 Task: Create a task  Implement a new cloud-based vendor management system for a company , assign it to team member softage.1@softage.net in the project BellTech and update the status of the task to  On Track  , set the priority of the task to Low
Action: Mouse moved to (66, 48)
Screenshot: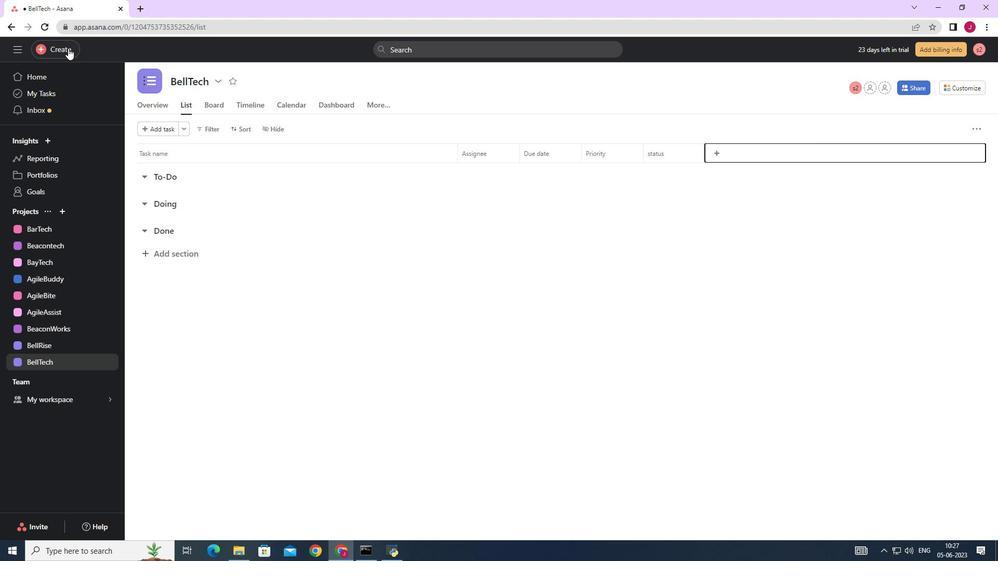 
Action: Mouse pressed left at (66, 48)
Screenshot: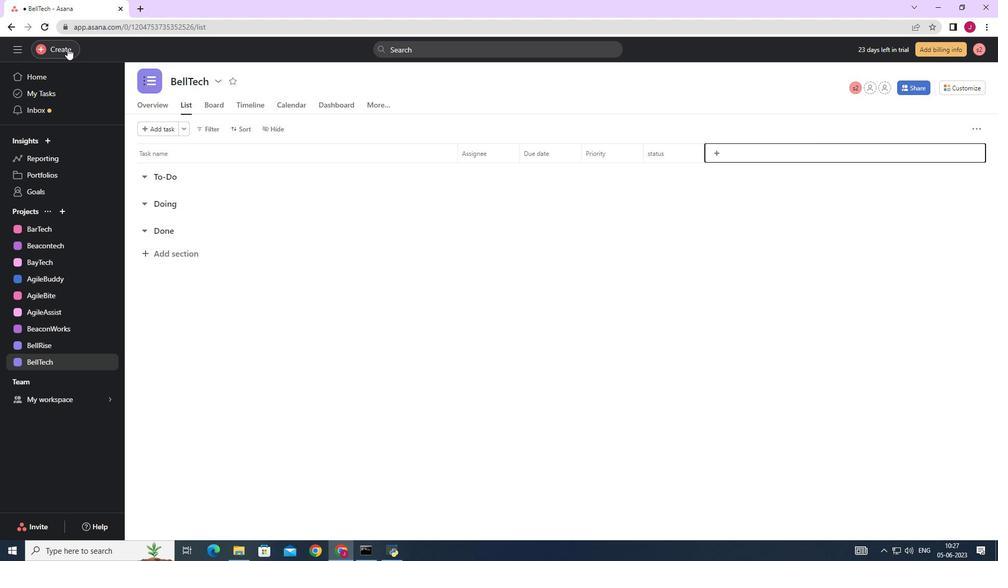 
Action: Mouse moved to (118, 49)
Screenshot: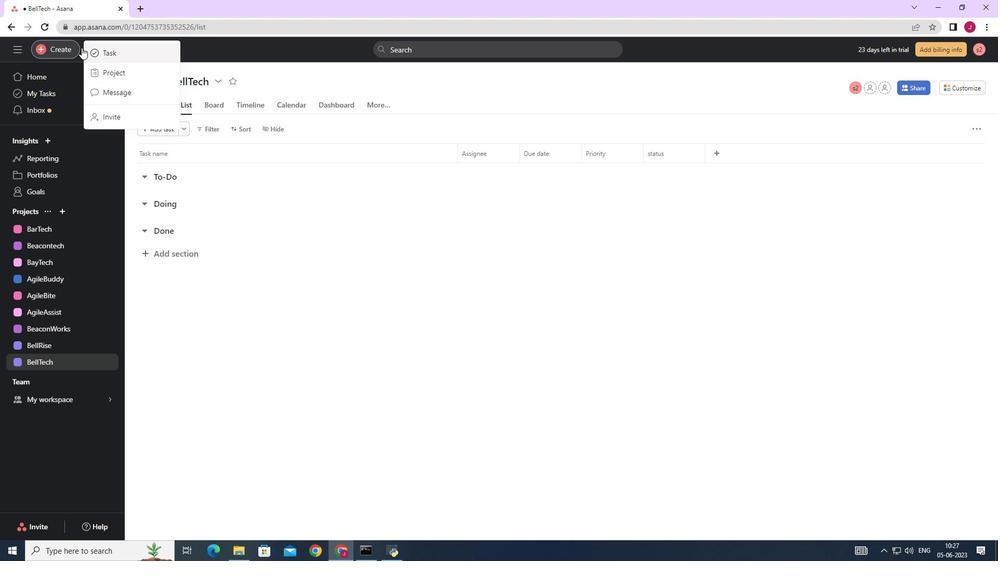 
Action: Mouse pressed left at (118, 49)
Screenshot: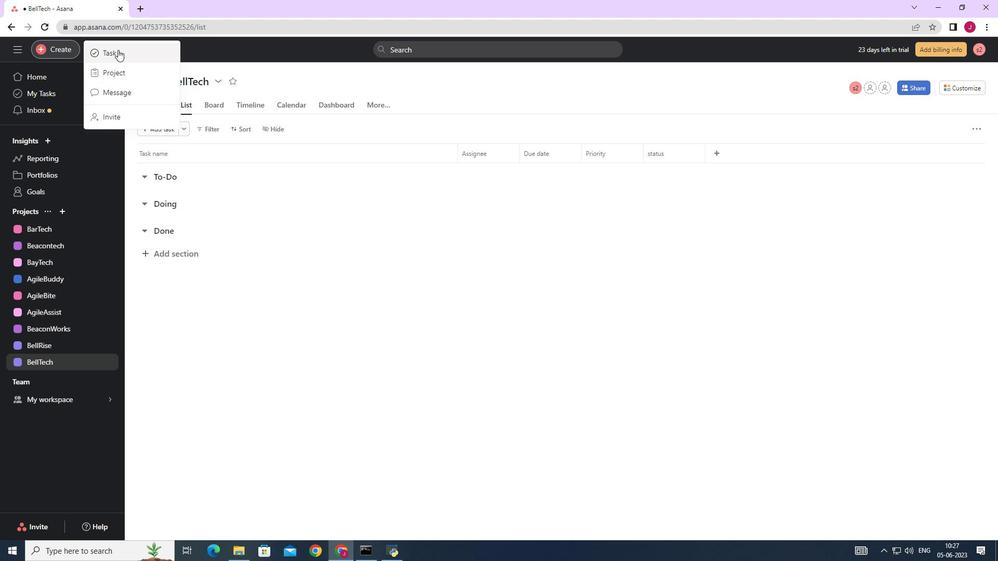 
Action: Mouse moved to (831, 343)
Screenshot: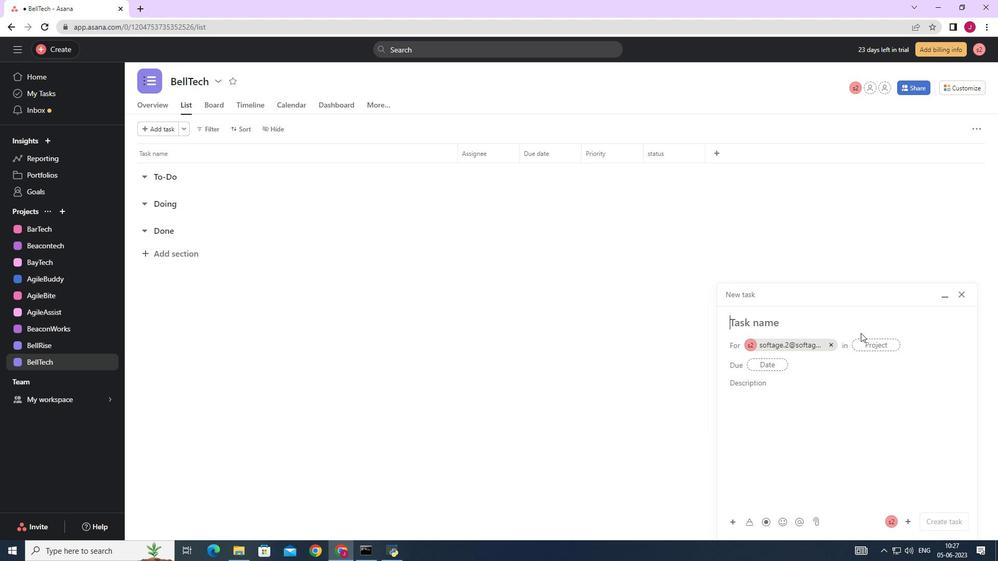 
Action: Mouse pressed left at (831, 343)
Screenshot: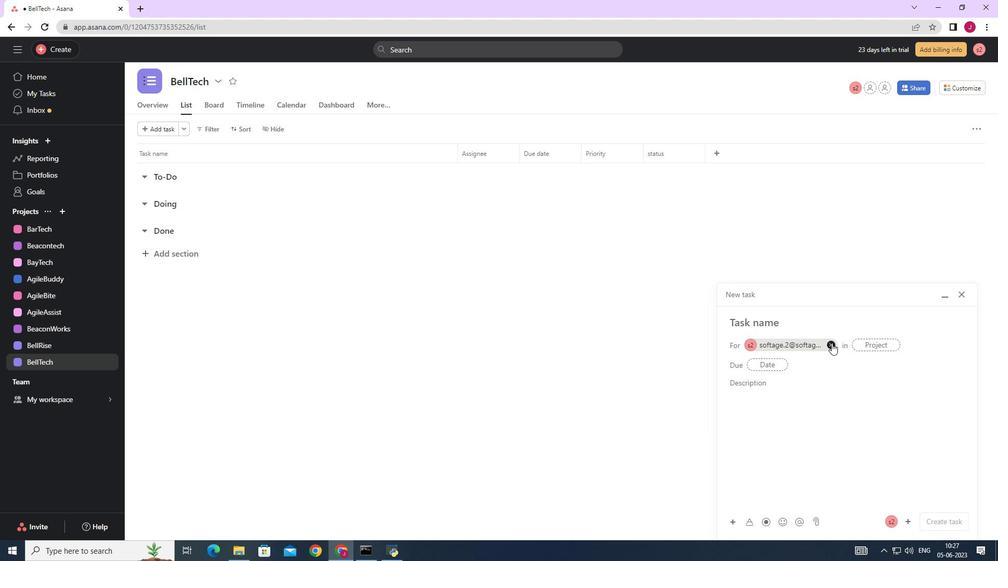 
Action: Mouse moved to (771, 325)
Screenshot: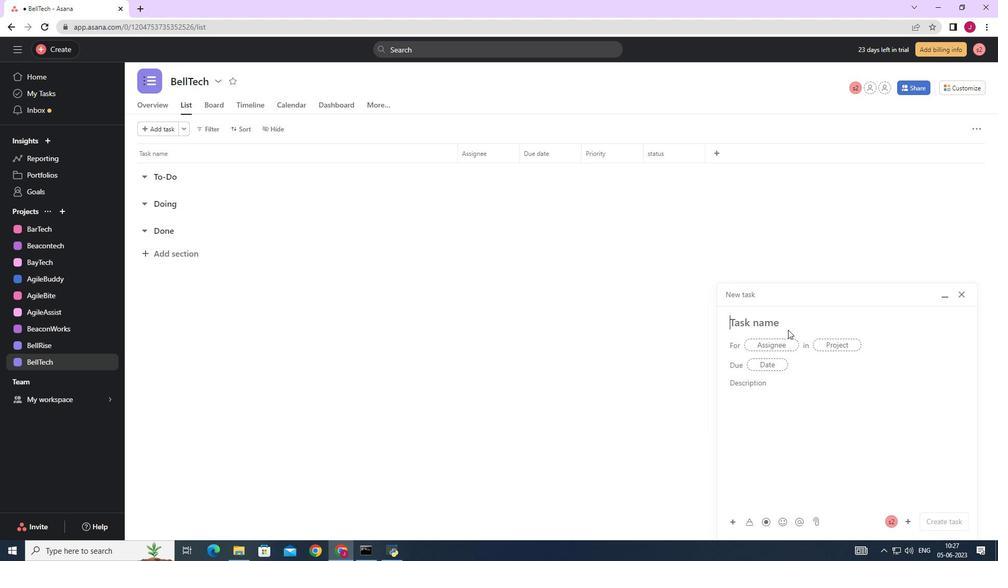
Action: Mouse pressed left at (771, 325)
Screenshot: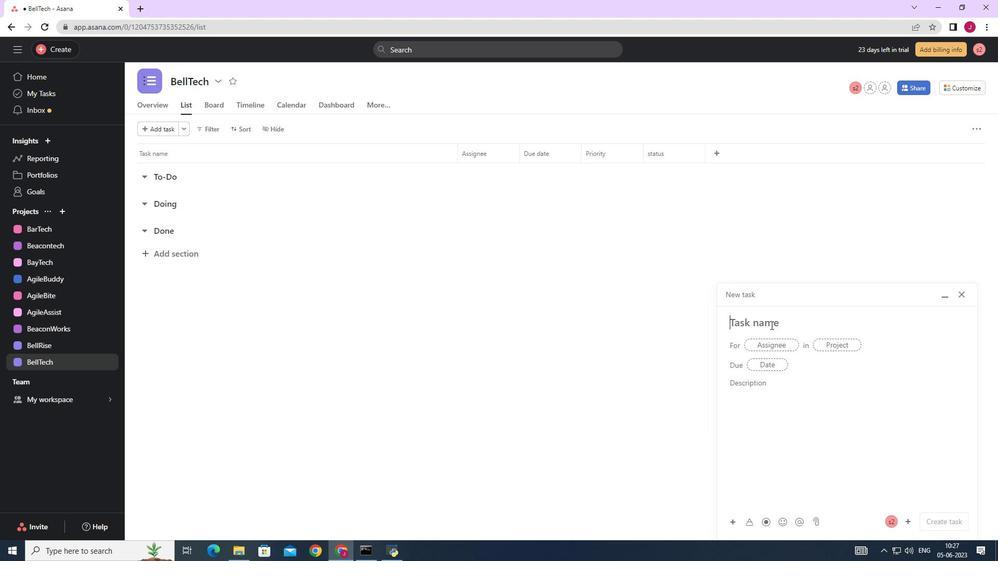 
Action: Mouse moved to (771, 322)
Screenshot: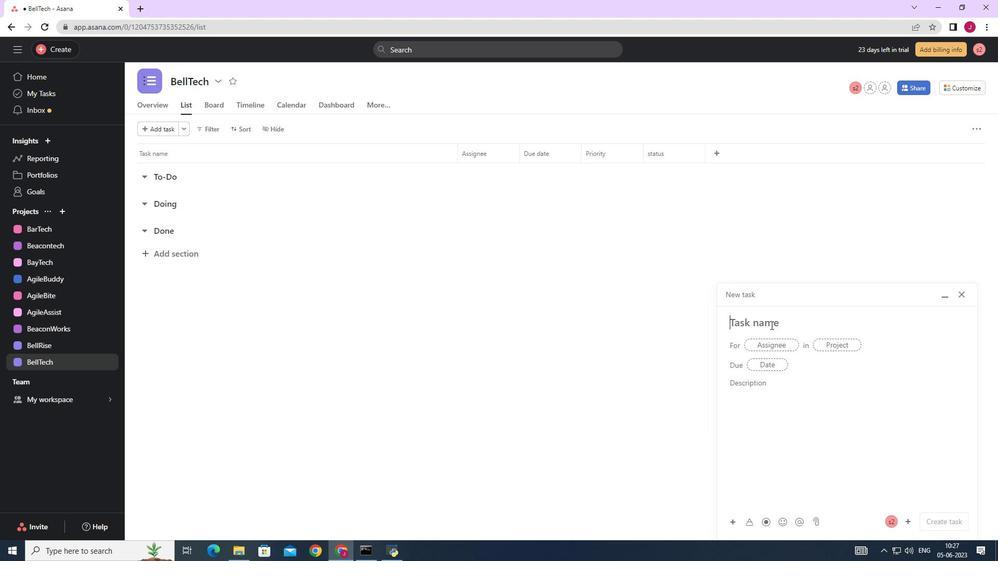 
Action: Key pressed <Key.caps_lock>I<Key.caps_lock>mplement<Key.space>a<Key.space>new<Key.space>cloud-new<Key.space><Key.backspace><Key.backspace><Key.backspace><Key.backspace>based<Key.space>vendor<Key.space>management<Key.space>system<Key.space>for<Key.space>a<Key.space>company
Screenshot: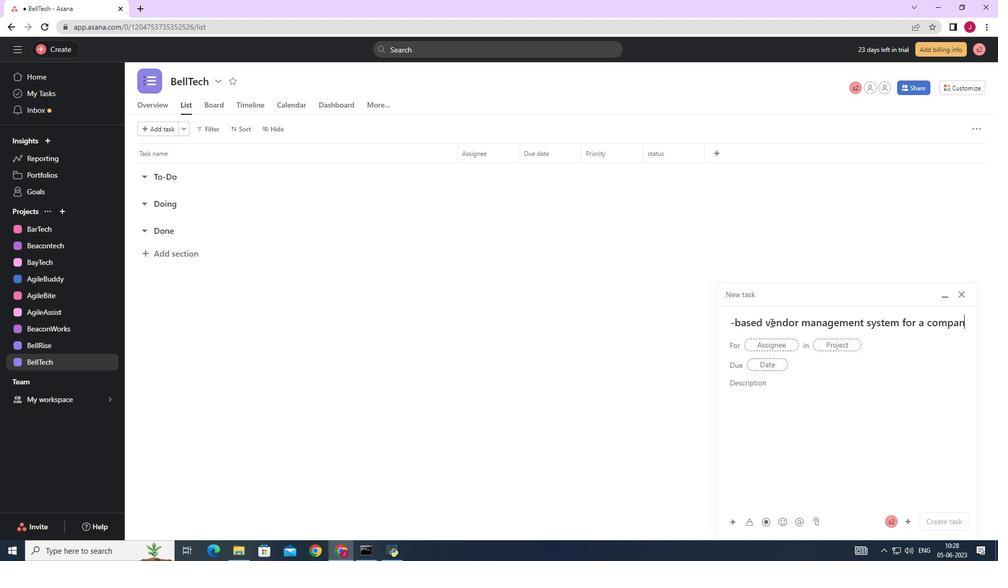 
Action: Mouse moved to (783, 345)
Screenshot: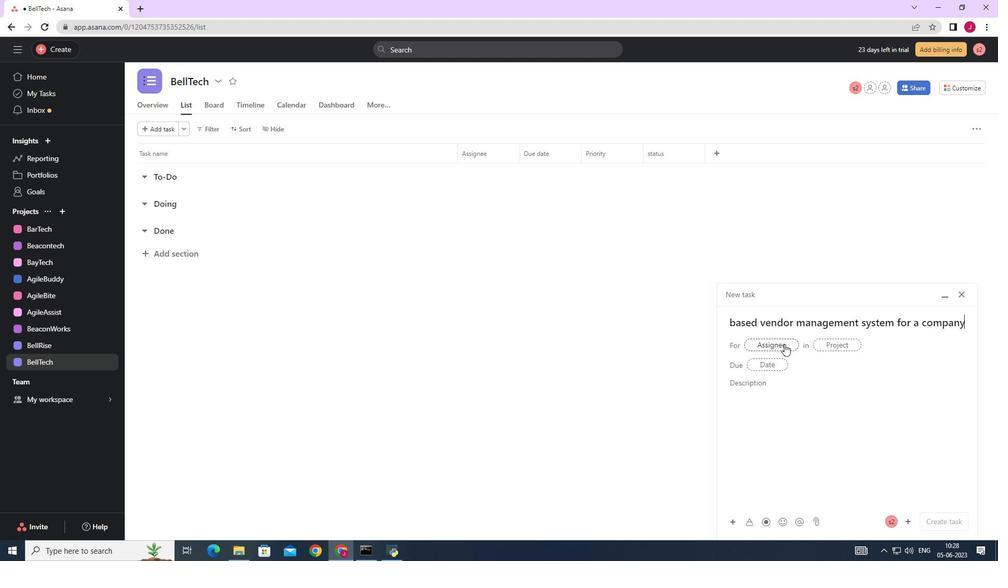 
Action: Mouse pressed left at (783, 345)
Screenshot: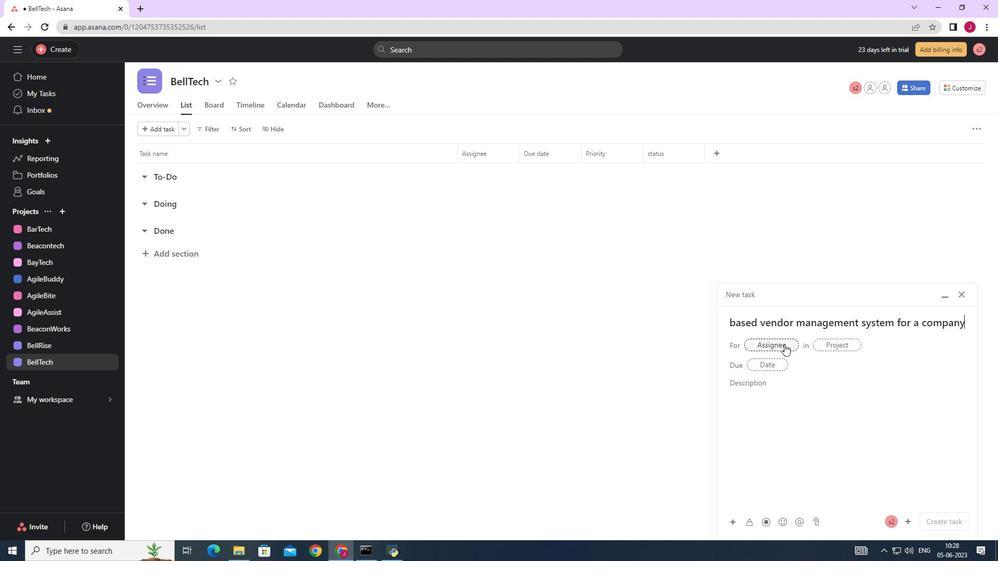 
Action: Key pressed softage.1
Screenshot: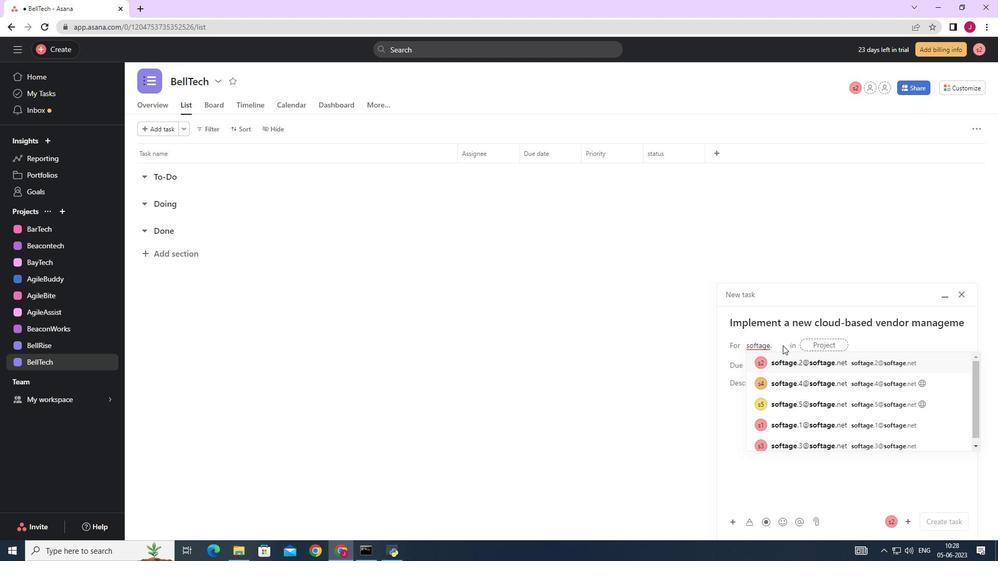 
Action: Mouse moved to (799, 364)
Screenshot: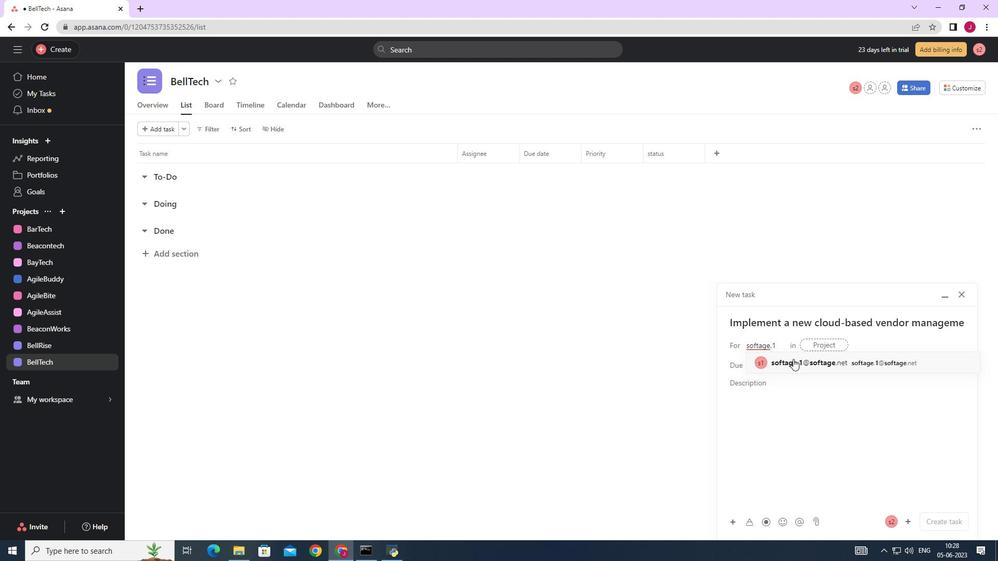 
Action: Mouse pressed left at (799, 364)
Screenshot: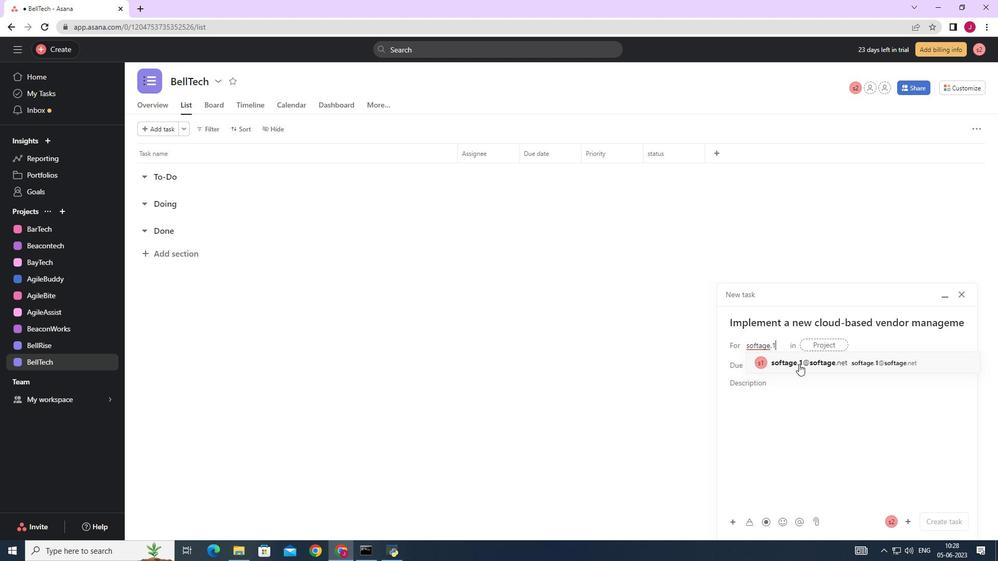 
Action: Mouse moved to (653, 362)
Screenshot: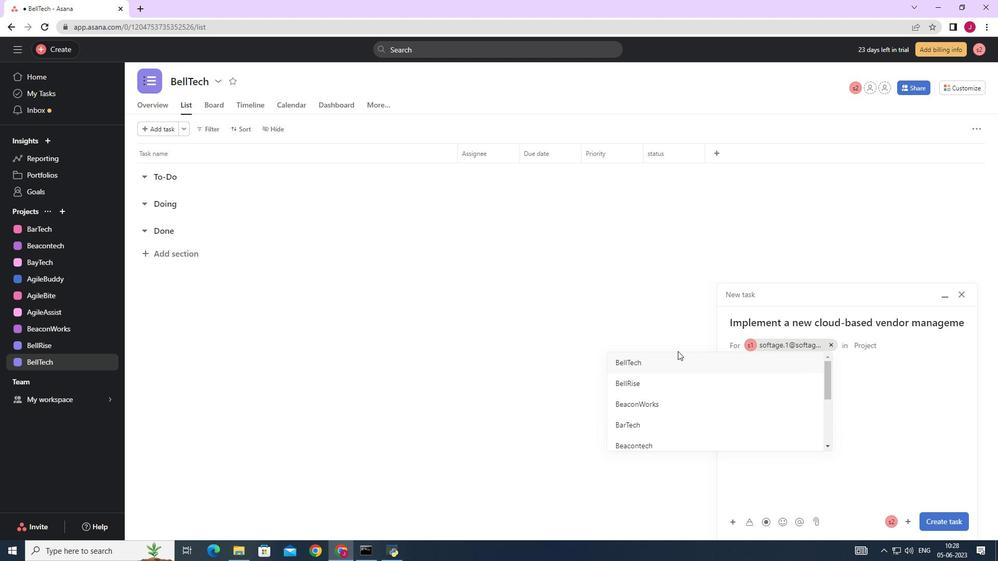 
Action: Mouse pressed left at (653, 362)
Screenshot: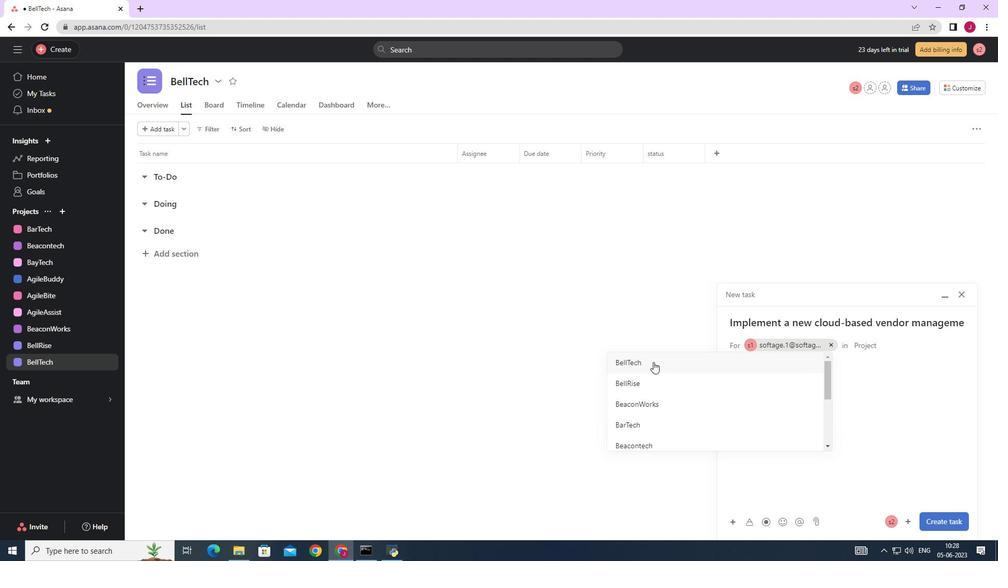 
Action: Mouse moved to (776, 380)
Screenshot: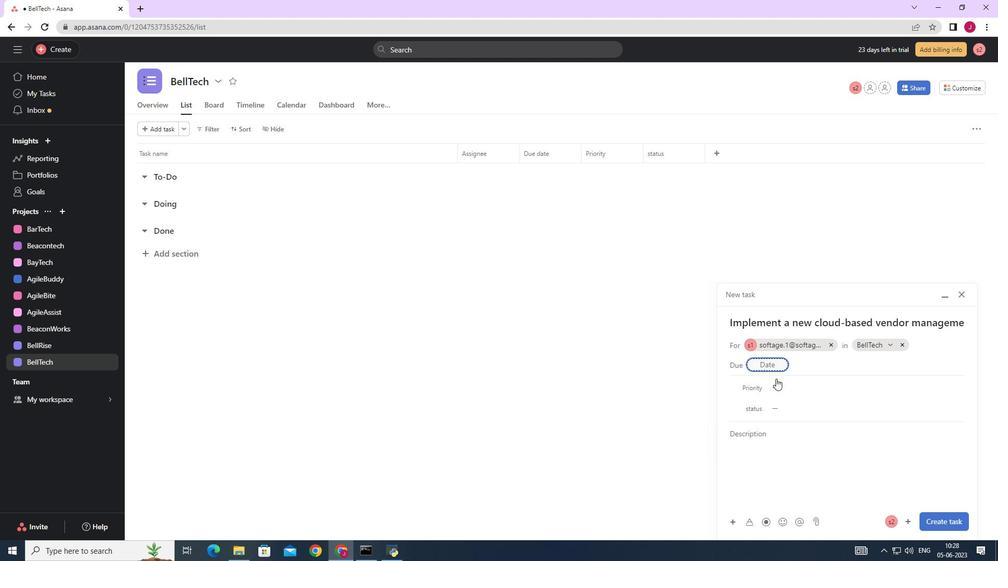
Action: Mouse pressed left at (776, 380)
Screenshot: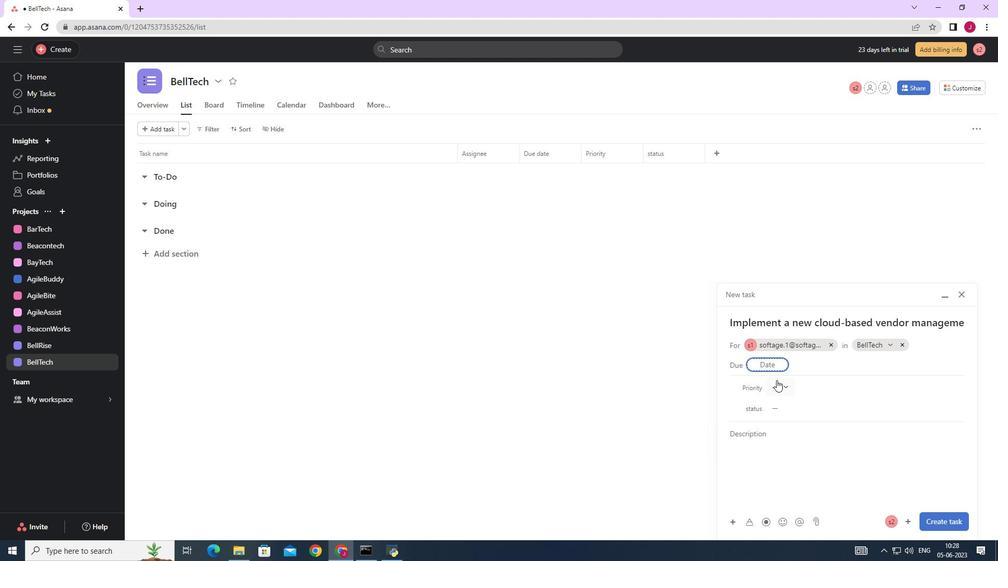 
Action: Mouse moved to (799, 460)
Screenshot: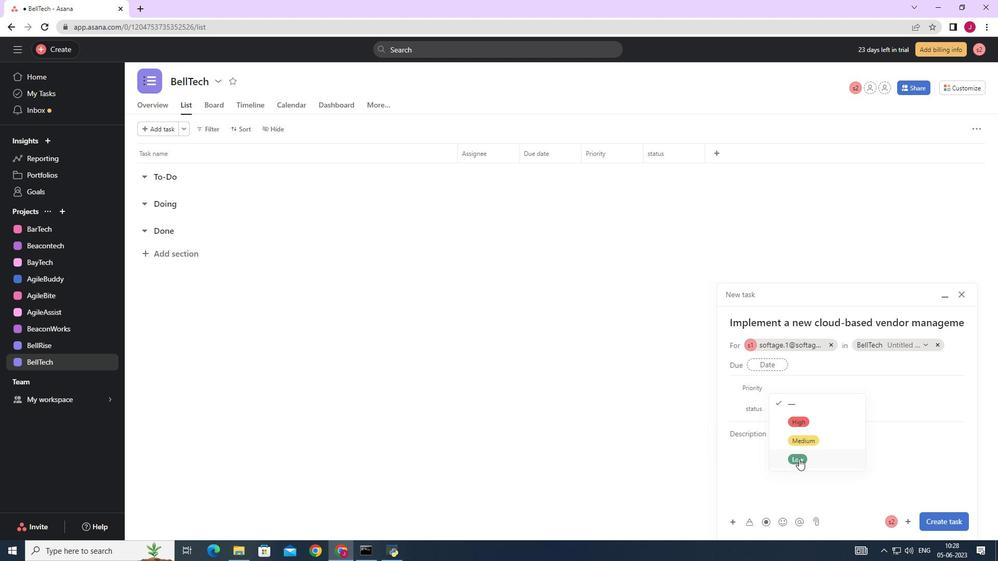 
Action: Mouse pressed left at (799, 460)
Screenshot: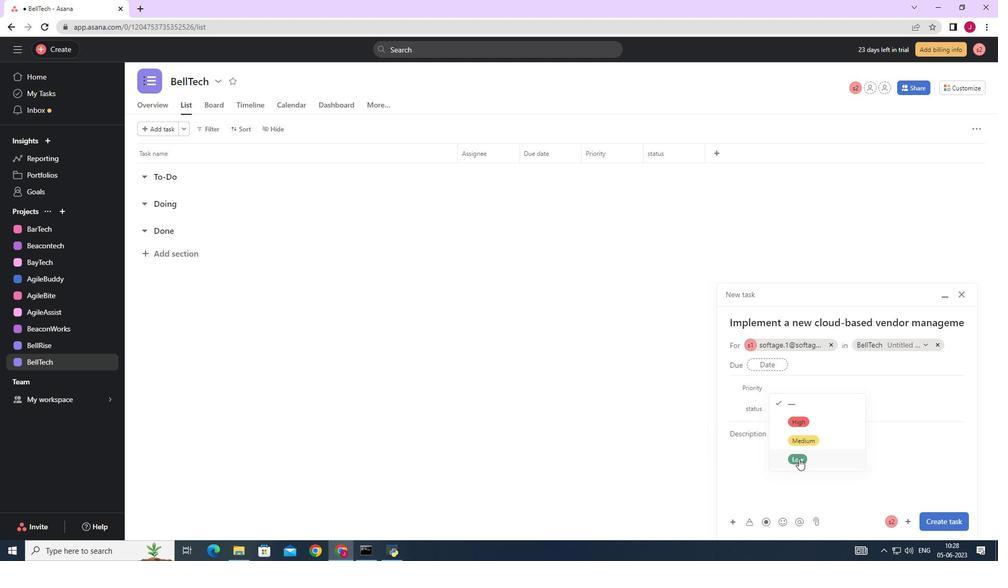 
Action: Mouse moved to (785, 408)
Screenshot: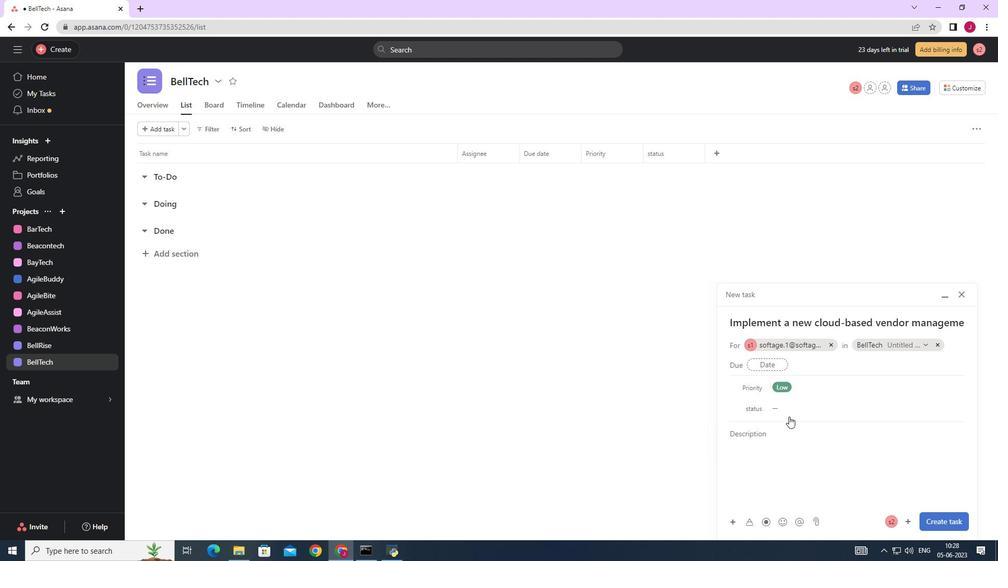 
Action: Mouse pressed left at (785, 408)
Screenshot: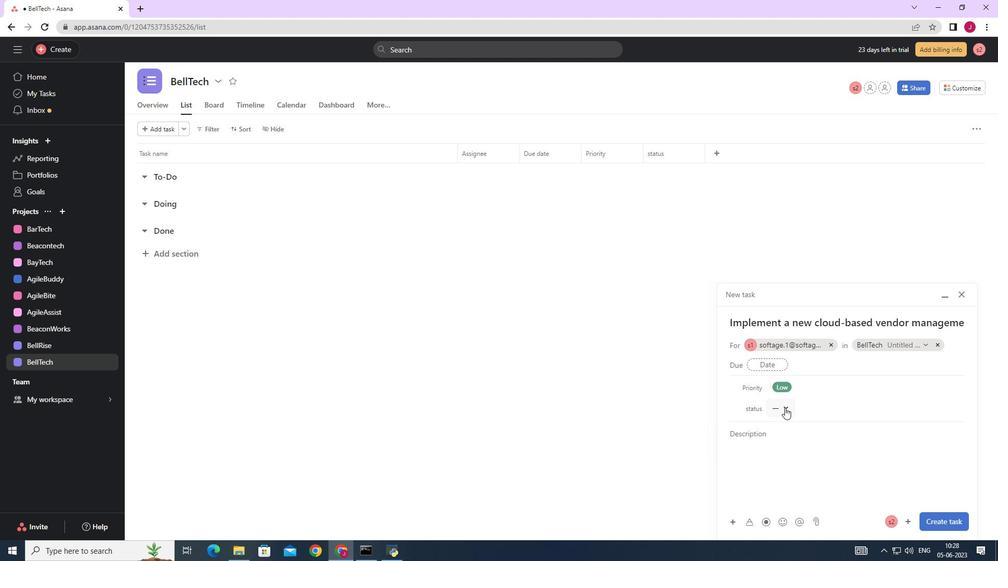 
Action: Mouse moved to (803, 437)
Screenshot: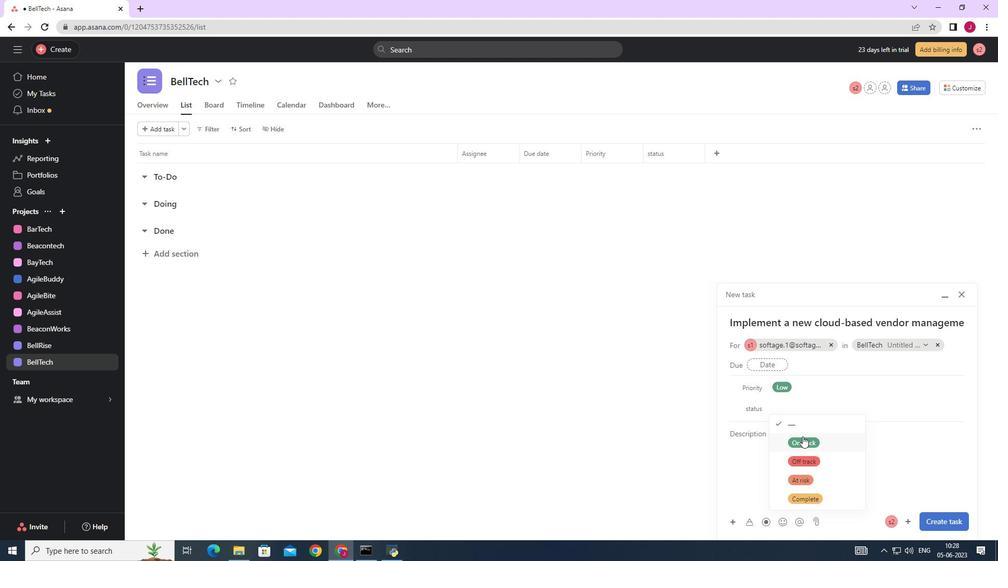 
Action: Mouse pressed left at (803, 437)
Screenshot: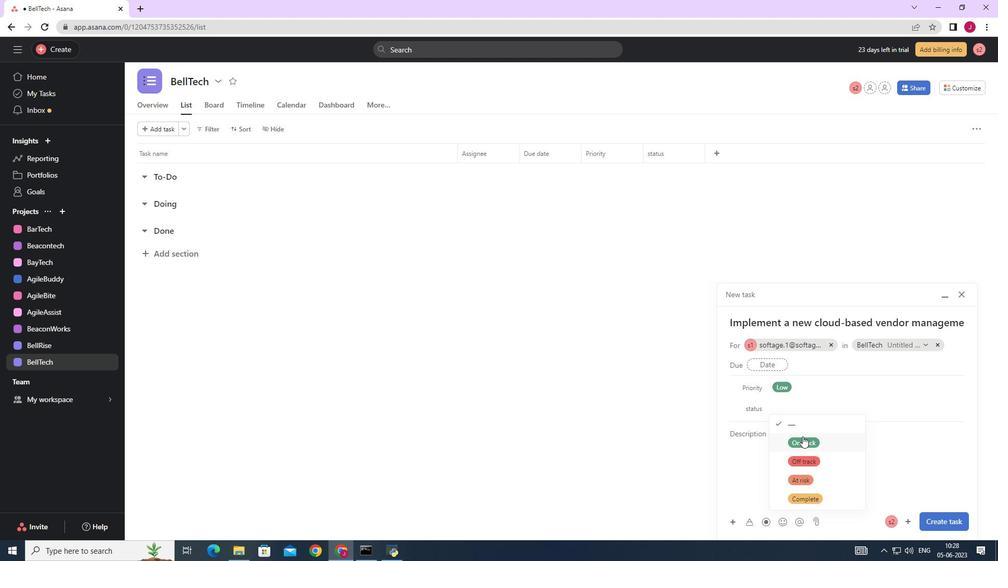 
Action: Mouse moved to (952, 518)
Screenshot: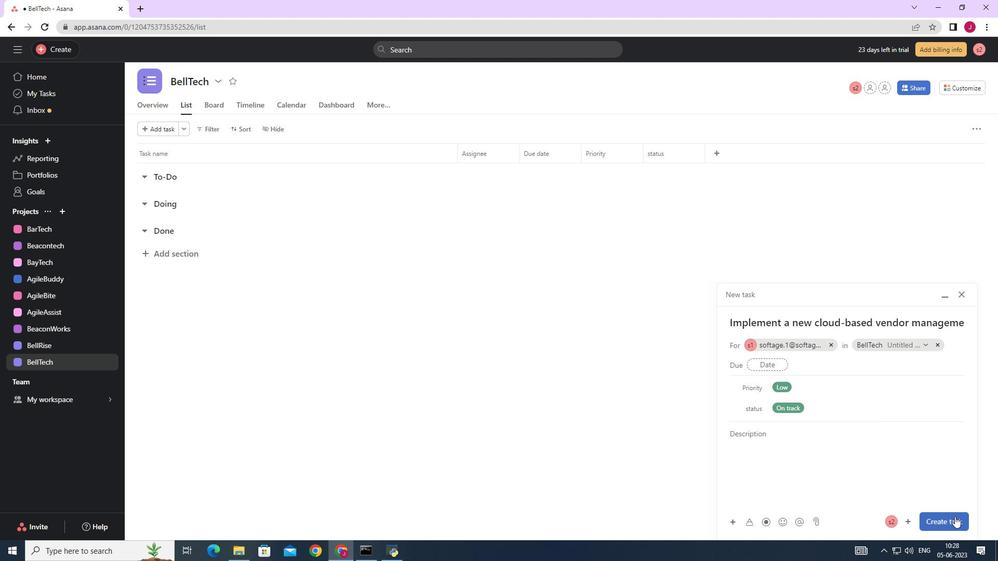 
Action: Mouse pressed left at (952, 518)
Screenshot: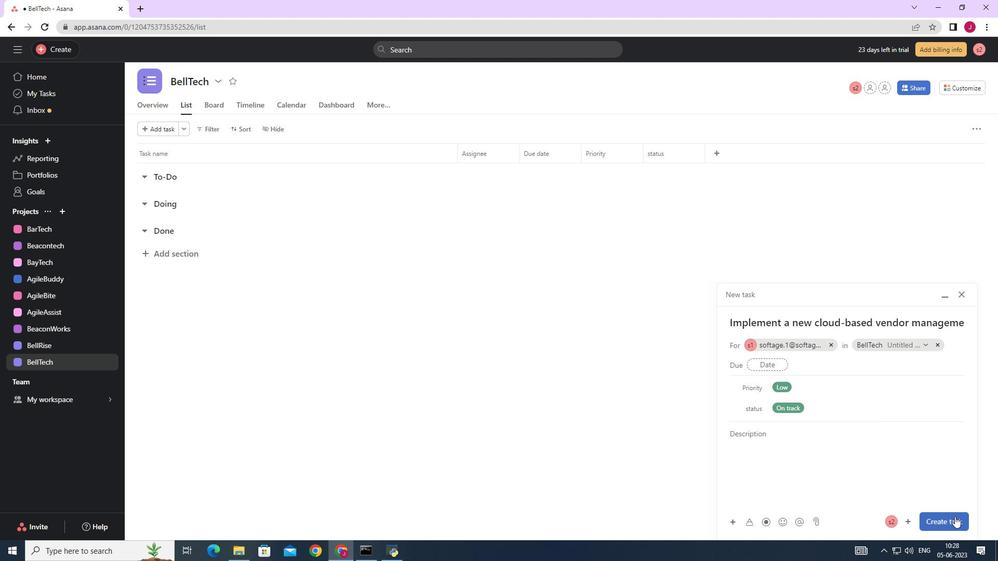 
Action: Mouse moved to (899, 406)
Screenshot: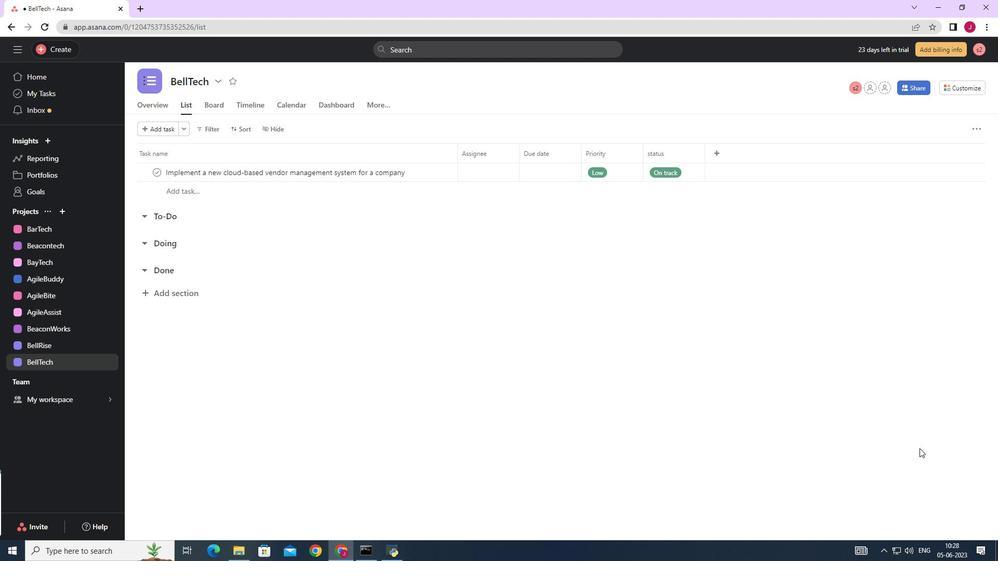 
